 Task: Create in the project AgileRamp in Backlog an issue 'Create a new online platform for online coding courses with advanced coding challenges and coding contests features', assign it to team member softage.2@softage.net and change the status to IN PROGRESS. Create in the project AgileRamp in Backlog an issue 'Implement a new cloud-based procurement management system for a company with advanced procurement planning and purchasing features', assign it to team member softage.3@softage.net and change the status to IN PROGRESS
Action: Mouse moved to (218, 65)
Screenshot: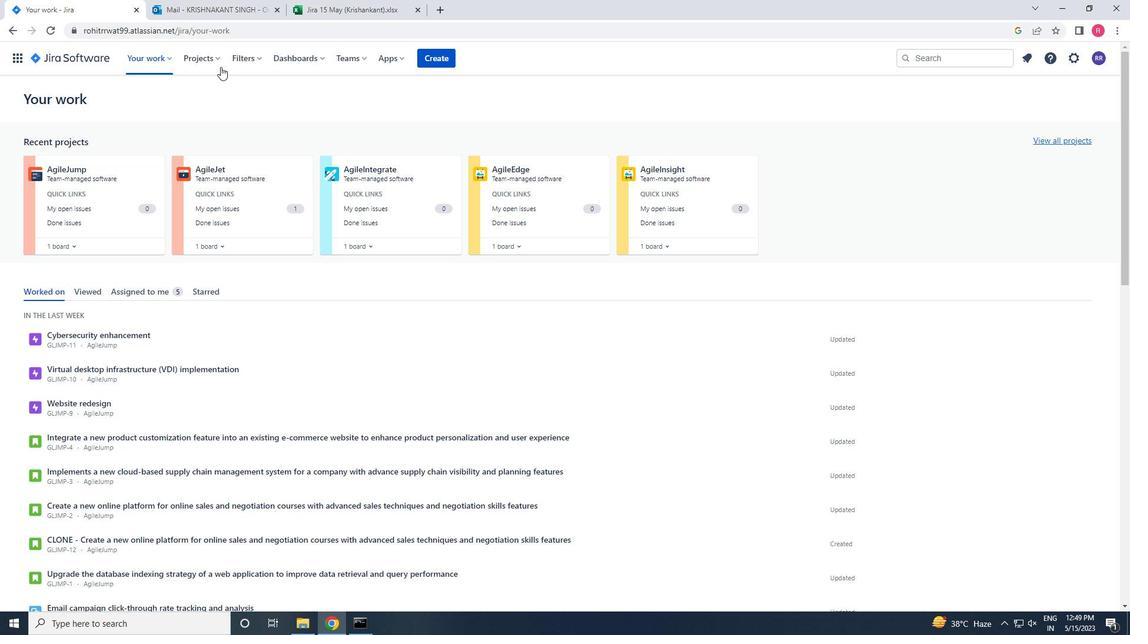 
Action: Mouse pressed left at (218, 65)
Screenshot: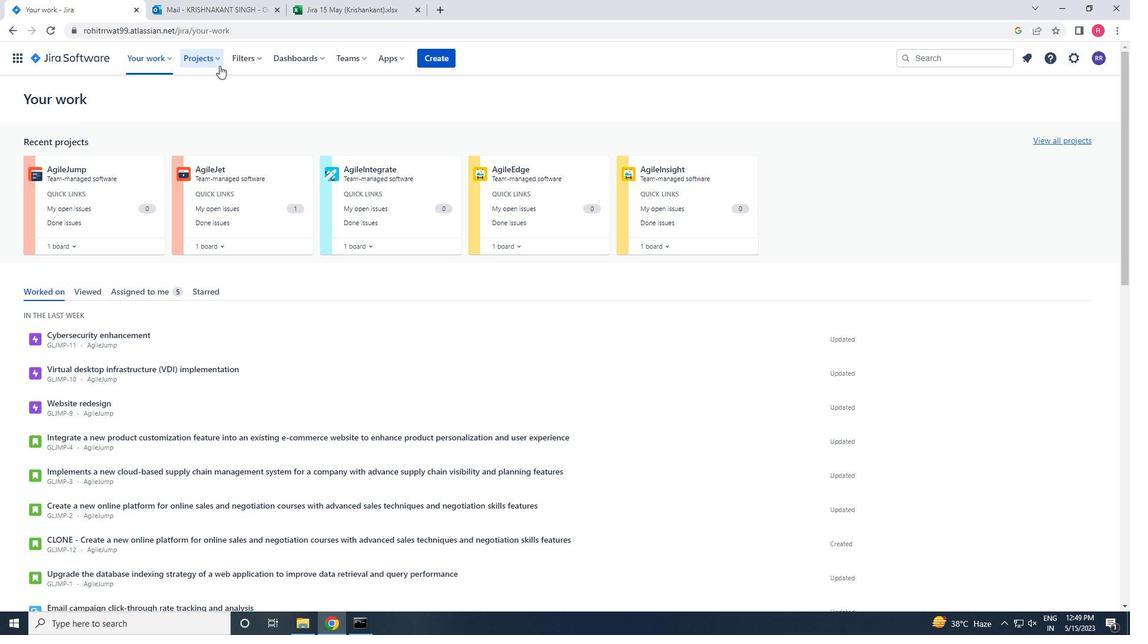 
Action: Mouse moved to (230, 105)
Screenshot: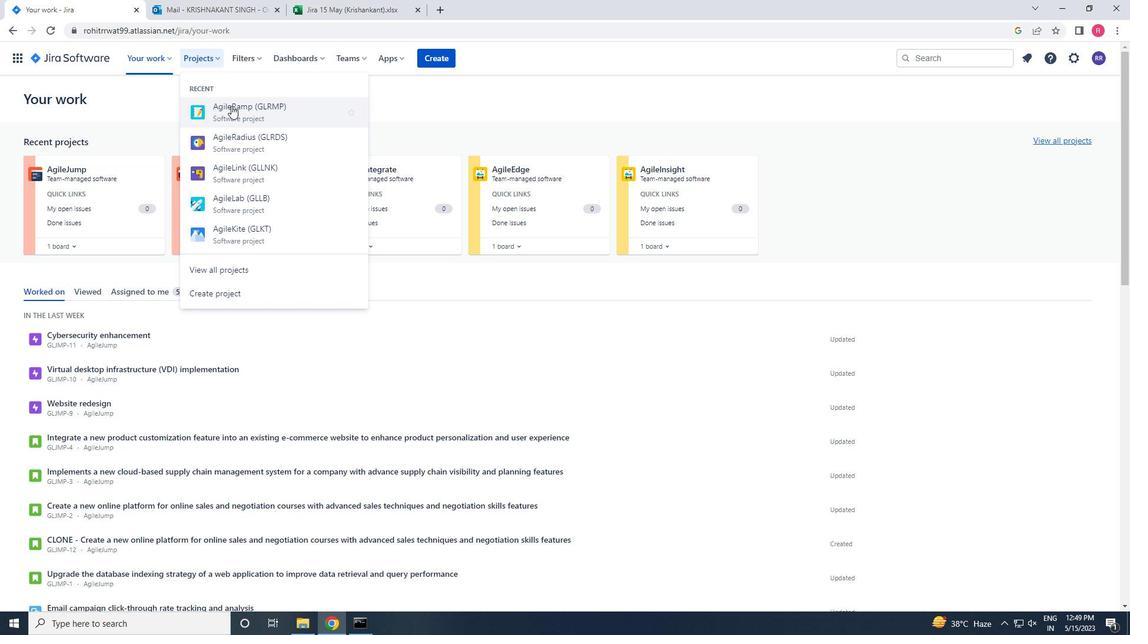 
Action: Mouse pressed left at (230, 105)
Screenshot: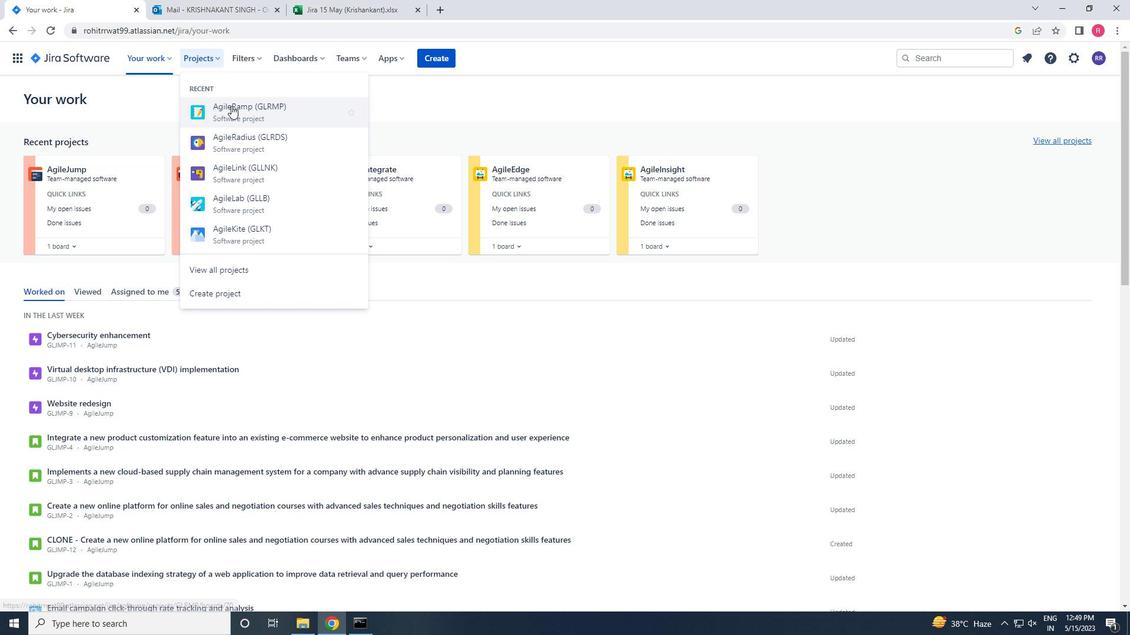 
Action: Mouse moved to (81, 186)
Screenshot: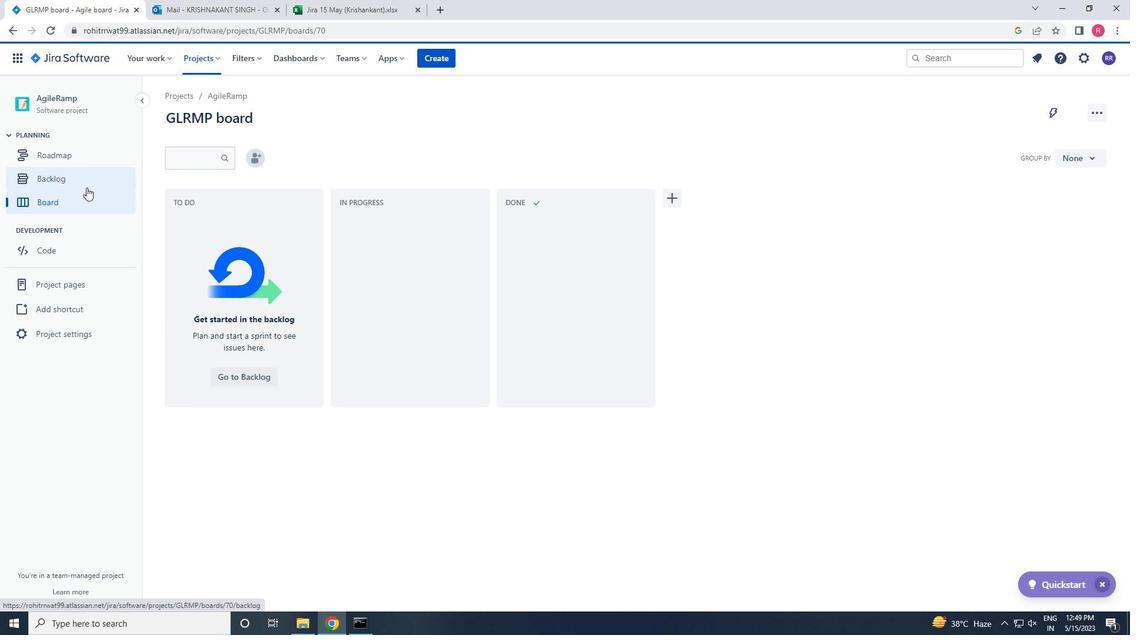 
Action: Mouse pressed left at (81, 186)
Screenshot: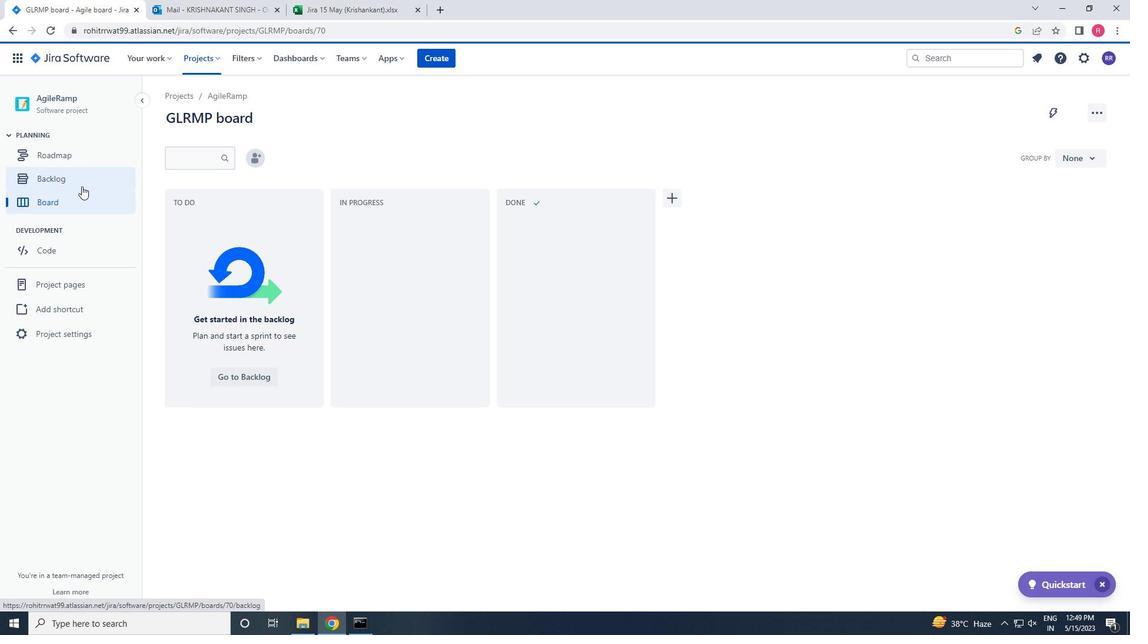 
Action: Mouse moved to (370, 441)
Screenshot: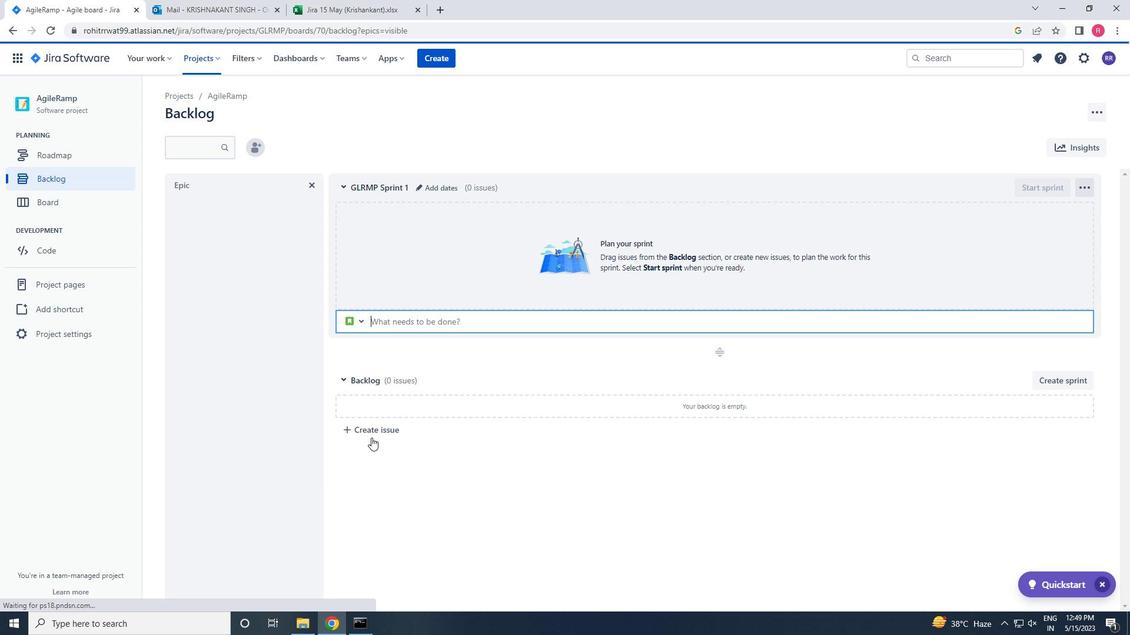 
Action: Mouse scrolled (370, 440) with delta (0, 0)
Screenshot: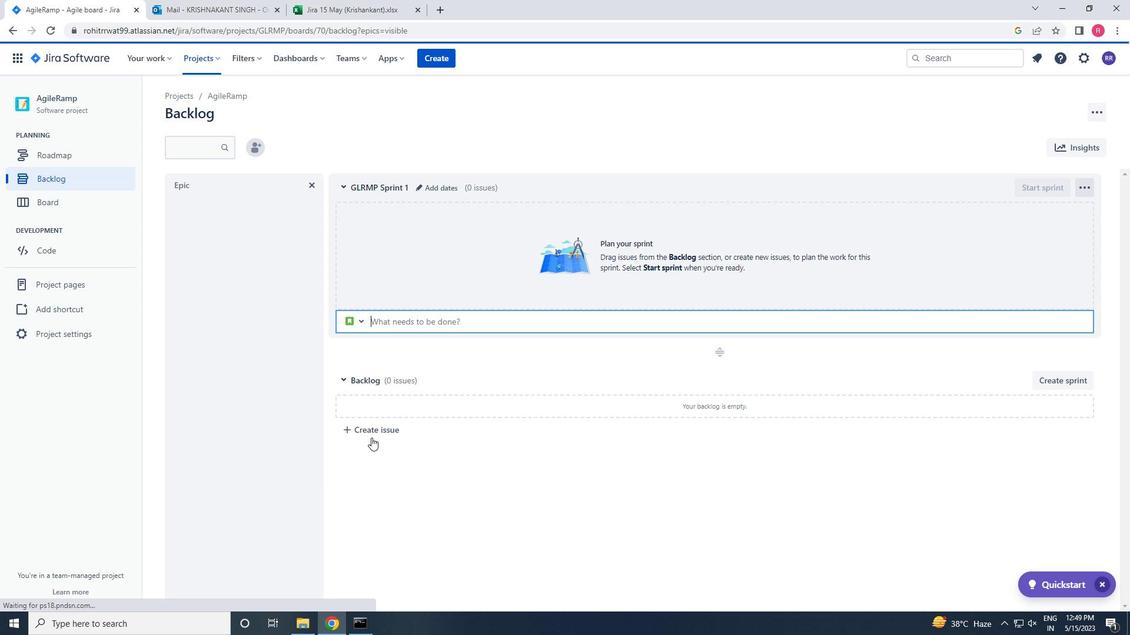 
Action: Mouse scrolled (370, 440) with delta (0, 0)
Screenshot: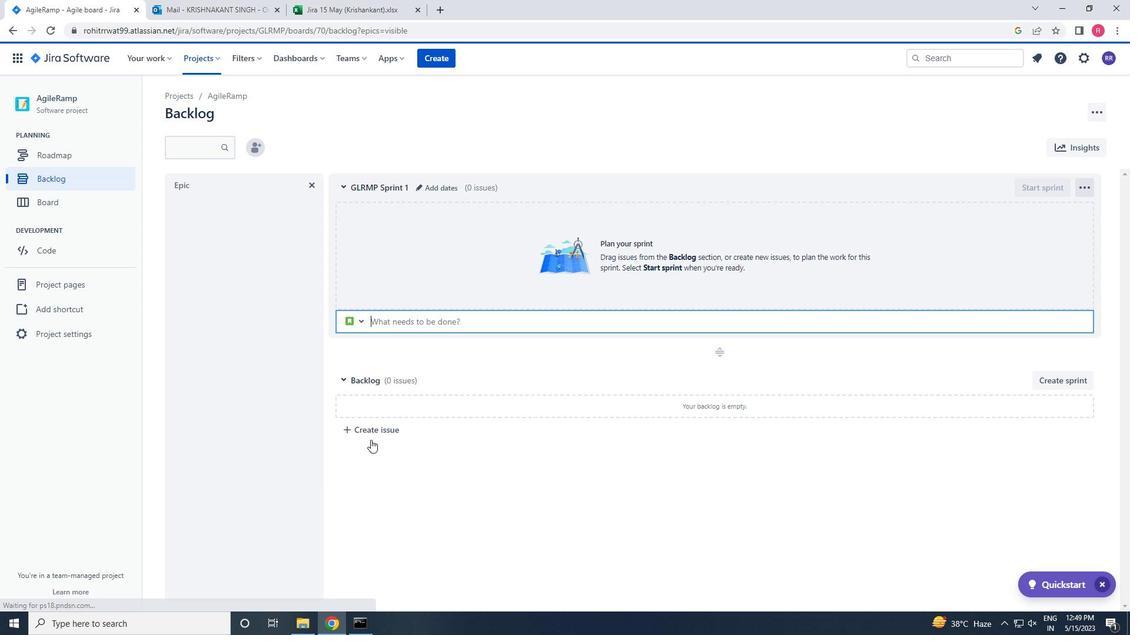 
Action: Mouse moved to (372, 429)
Screenshot: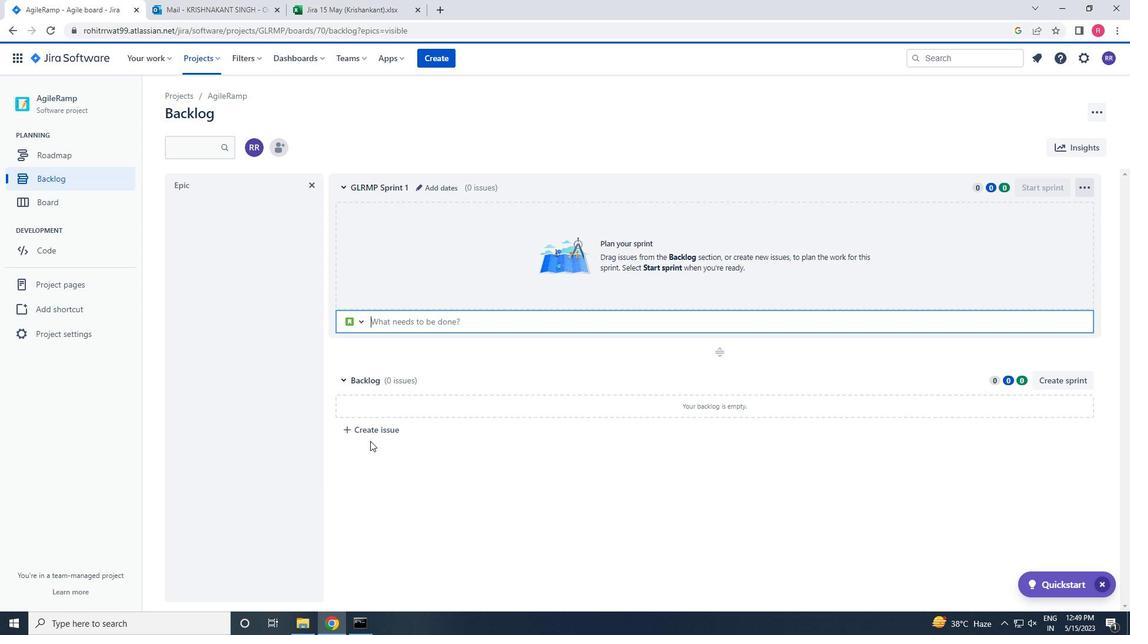 
Action: Mouse pressed left at (372, 429)
Screenshot: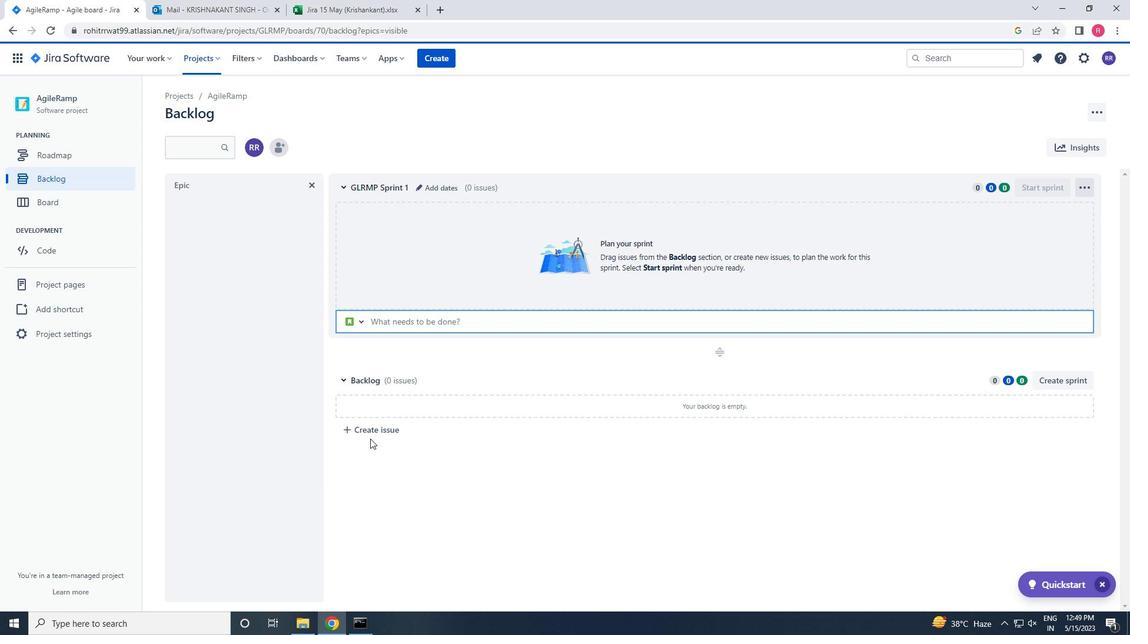 
Action: Key pressed <Key.shift>CREATE<Key.space><Key.space>A<Key.space>NEW<Key.space><Key.space>NLINE<Key.space><Key.space><Key.backspace><Key.backspace><Key.backspace><Key.backspace><Key.backspace><Key.backspace><Key.backspace>ONLINE<Key.space>PLATFORM<Key.space>FOR<Key.space><Key.space>NLIN<Key.space><Key.backspace><Key.backspace><Key.backspace><Key.backspace><Key.backspace><Key.backspace><Key.backspace><Key.space>ONLINE<Key.space>CODING<Key.space>COURES<Key.backspace><Key.backspace>SES<Key.space><Key.space>WITH<Key.space>ADVANCED<Key.space><Key.space>CODING<Key.space>CHALLENGEGES<Key.space><Key.left><Key.left><Key.left><Key.left><Key.left><Key.left><Key.left><Key.left><Key.left><Key.right><Key.right><Key.right><Key.right><Key.right><Key.backspace><Key.backspace><Key.right><Key.right><Key.right><Key.right><Key.right><Key.right><Key.right><Key.right><Key.right>AND<Key.space>CODING<Key.space>CONTESTS<Key.enter>
Screenshot: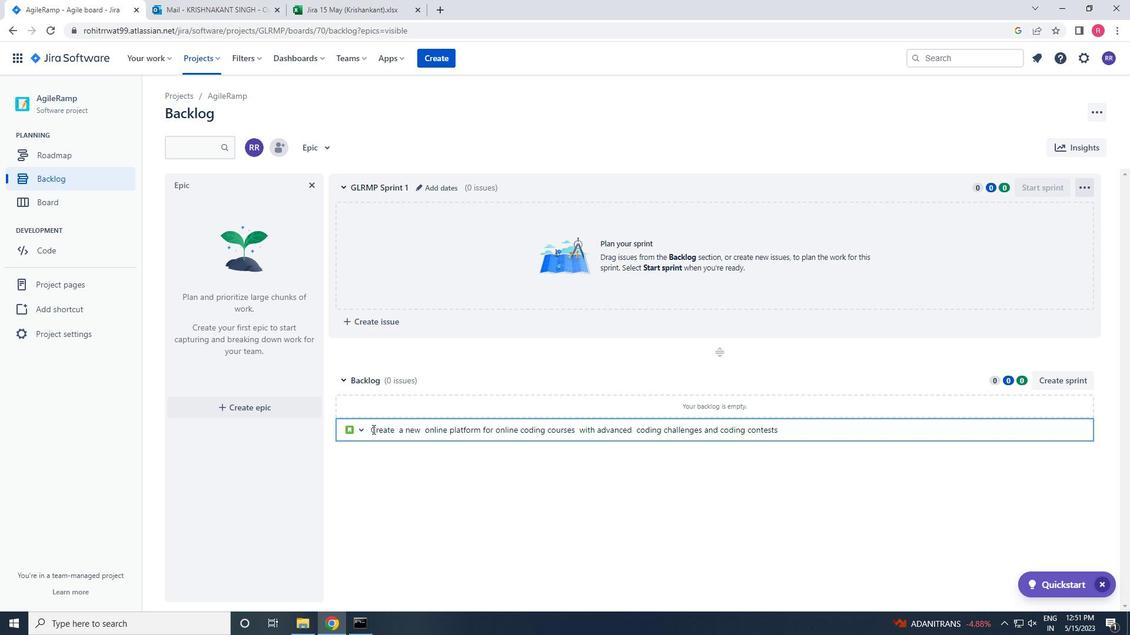 
Action: Mouse moved to (807, 408)
Screenshot: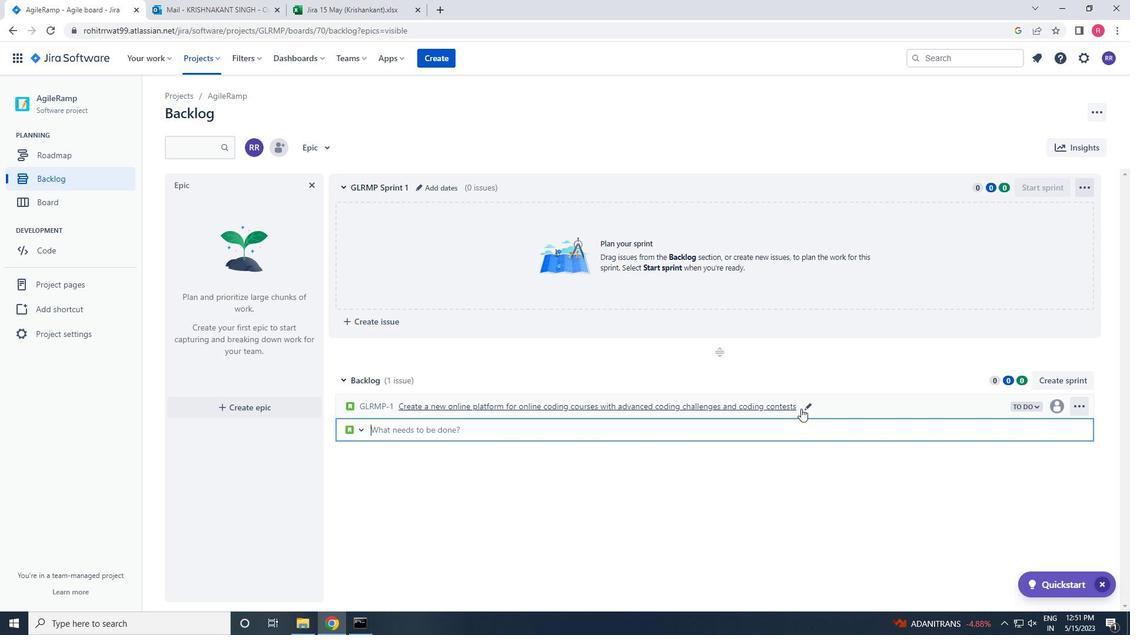 
Action: Mouse pressed left at (807, 408)
Screenshot: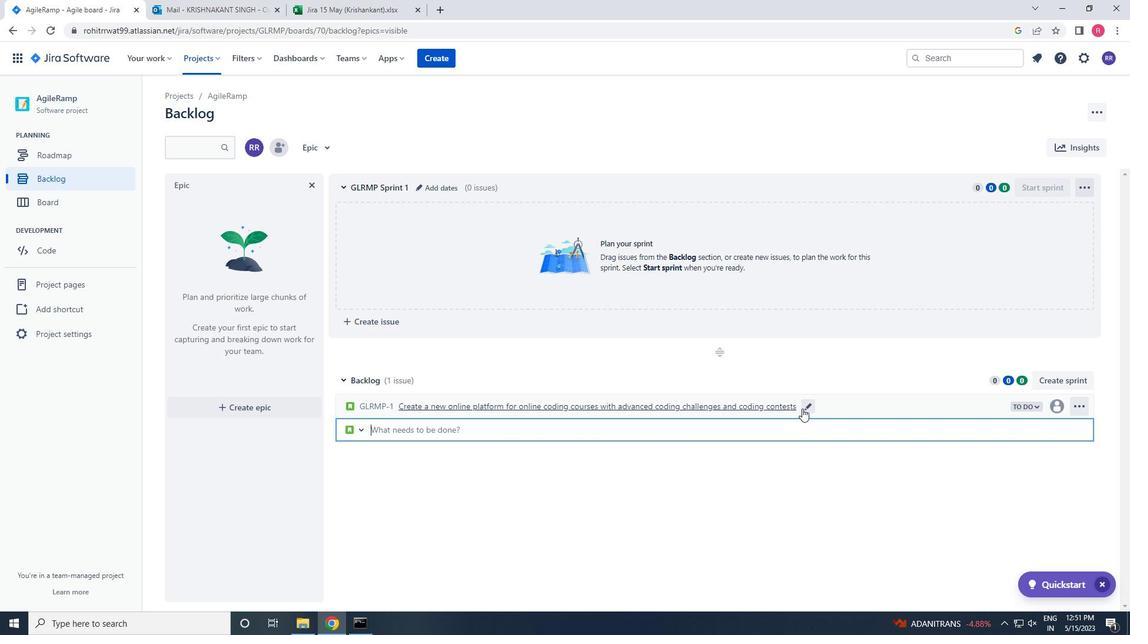 
Action: Mouse pressed left at (807, 408)
Screenshot: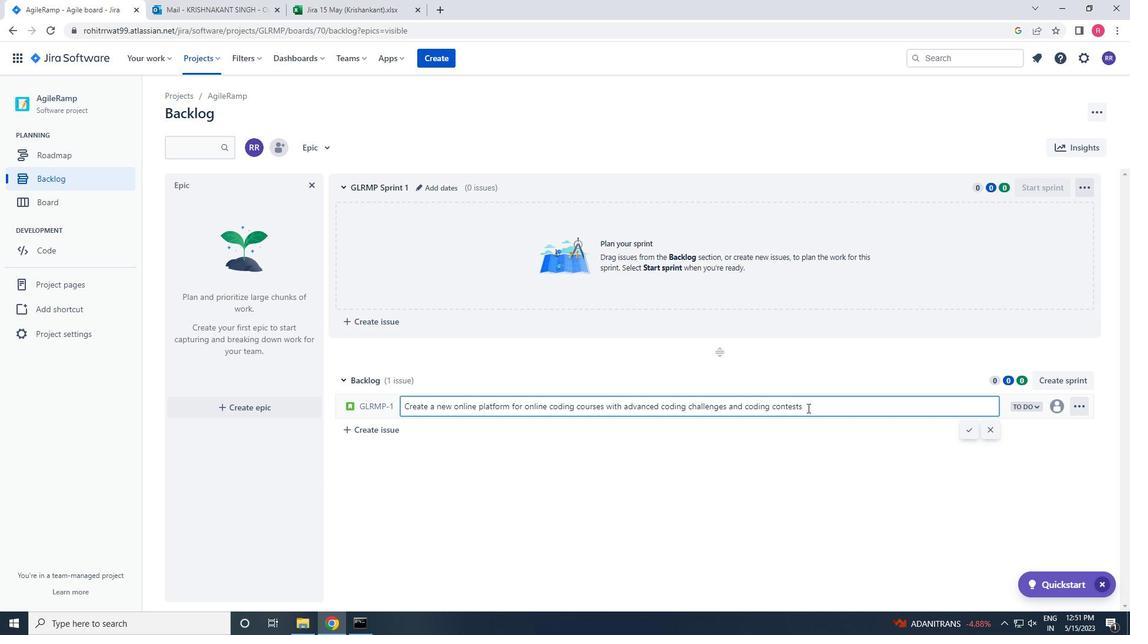 
Action: Key pressed <Key.space>FEATUES<Key.space><Key.left><Key.left><Key.left><Key.left><Key.left><Key.right><Key.right>R<Key.enter>
Screenshot: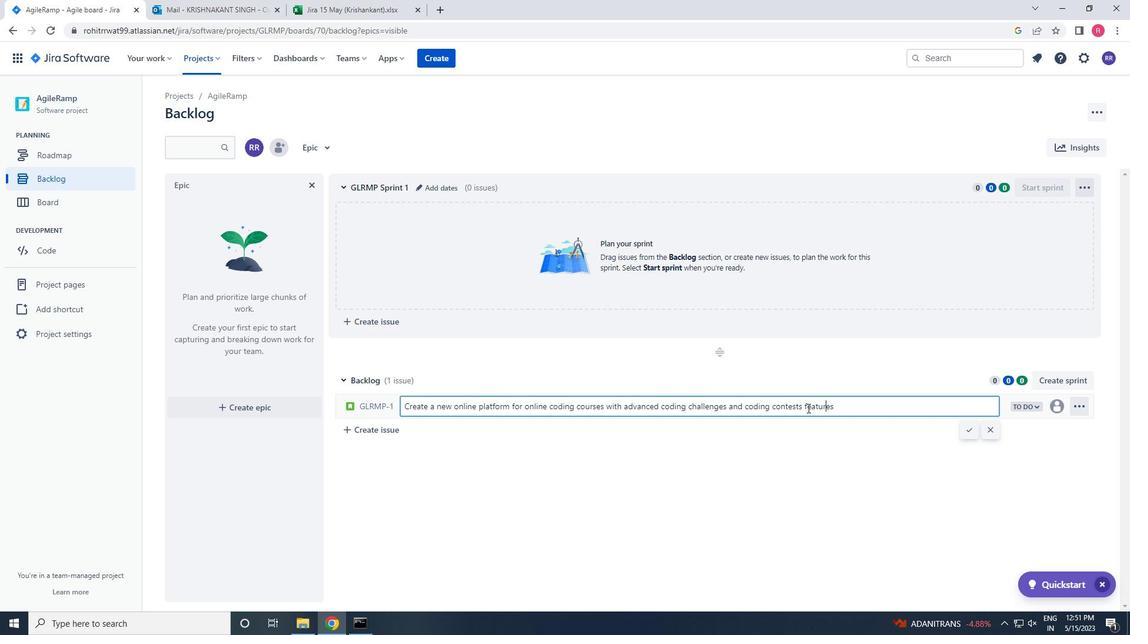 
Action: Mouse moved to (1053, 410)
Screenshot: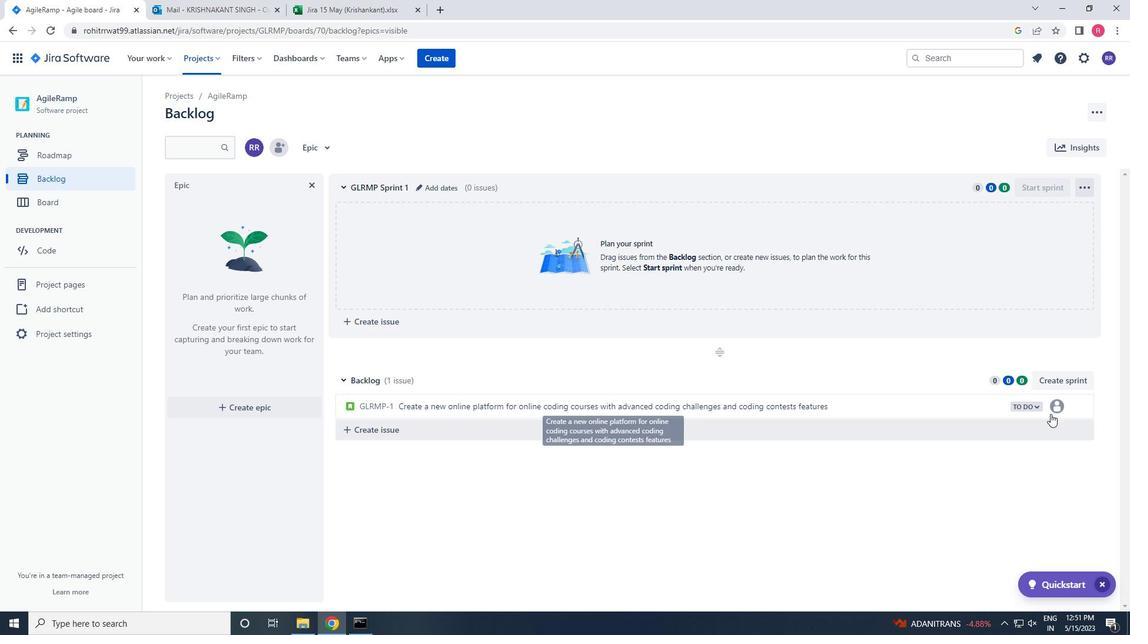 
Action: Mouse pressed left at (1053, 410)
Screenshot: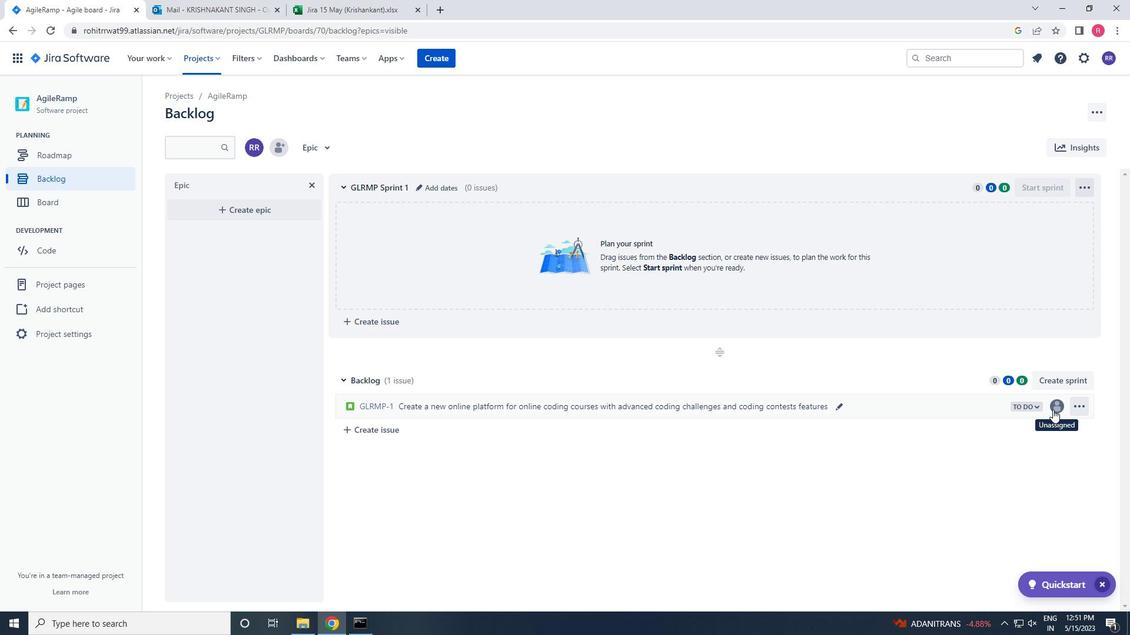 
Action: Key pressed SOFTAGE.2<Key.shift>@SOFTAGE.NET
Screenshot: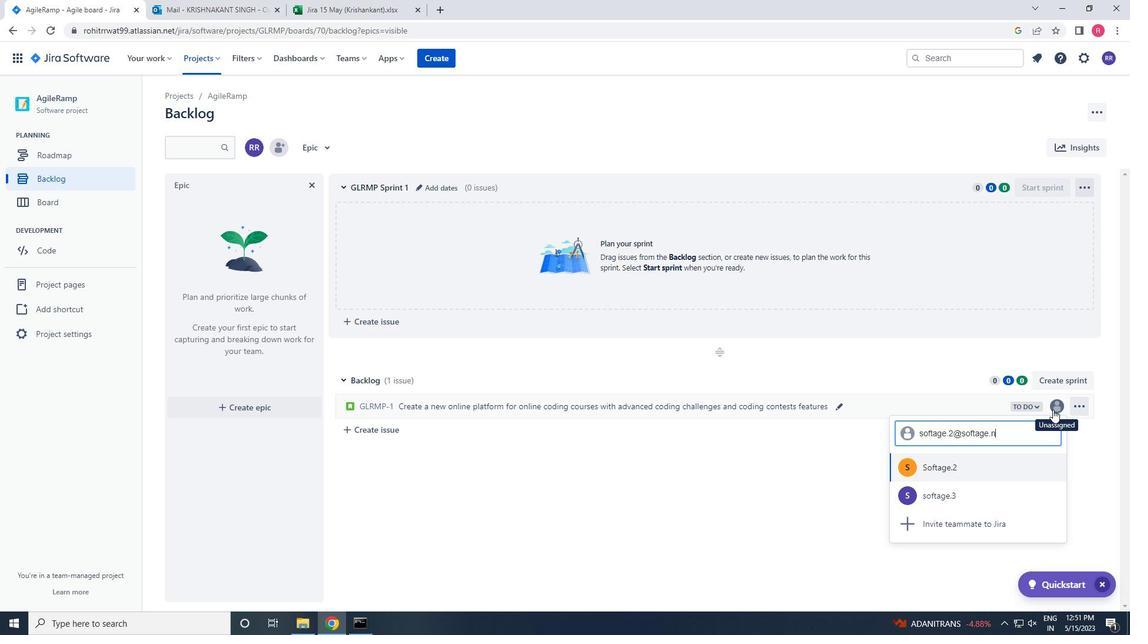 
Action: Mouse moved to (963, 466)
Screenshot: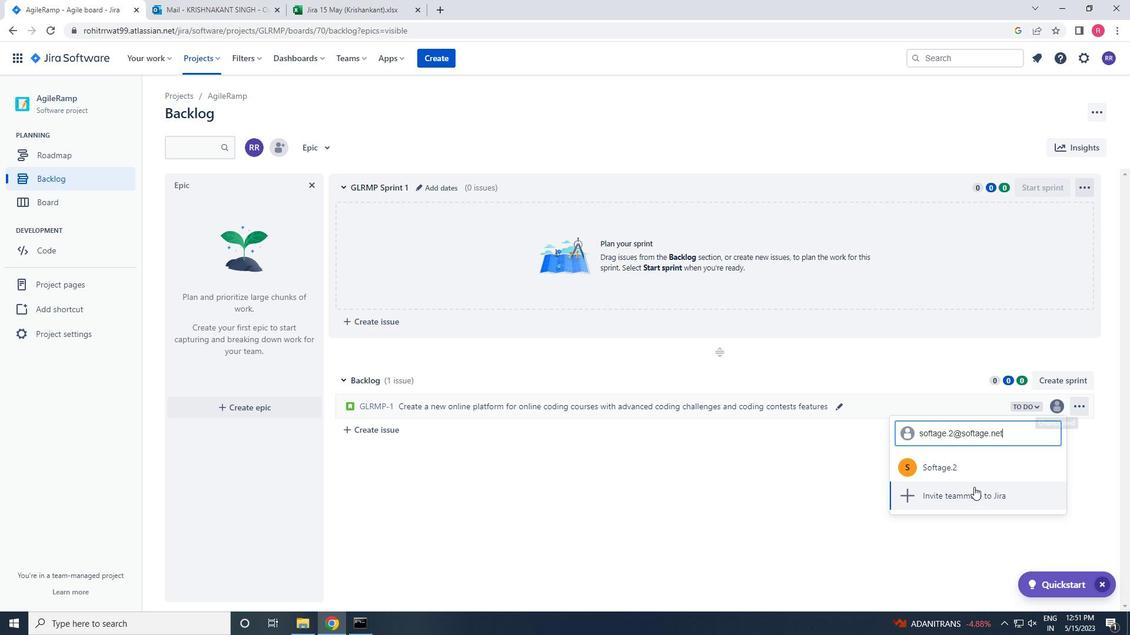 
Action: Mouse pressed left at (963, 466)
Screenshot: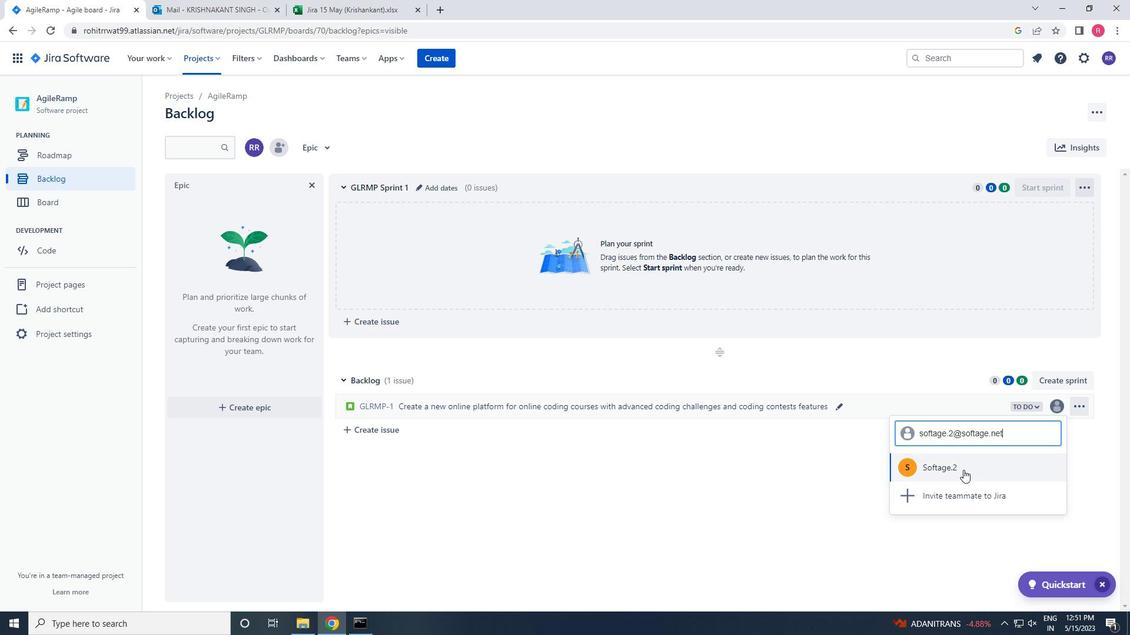
Action: Mouse moved to (1015, 407)
Screenshot: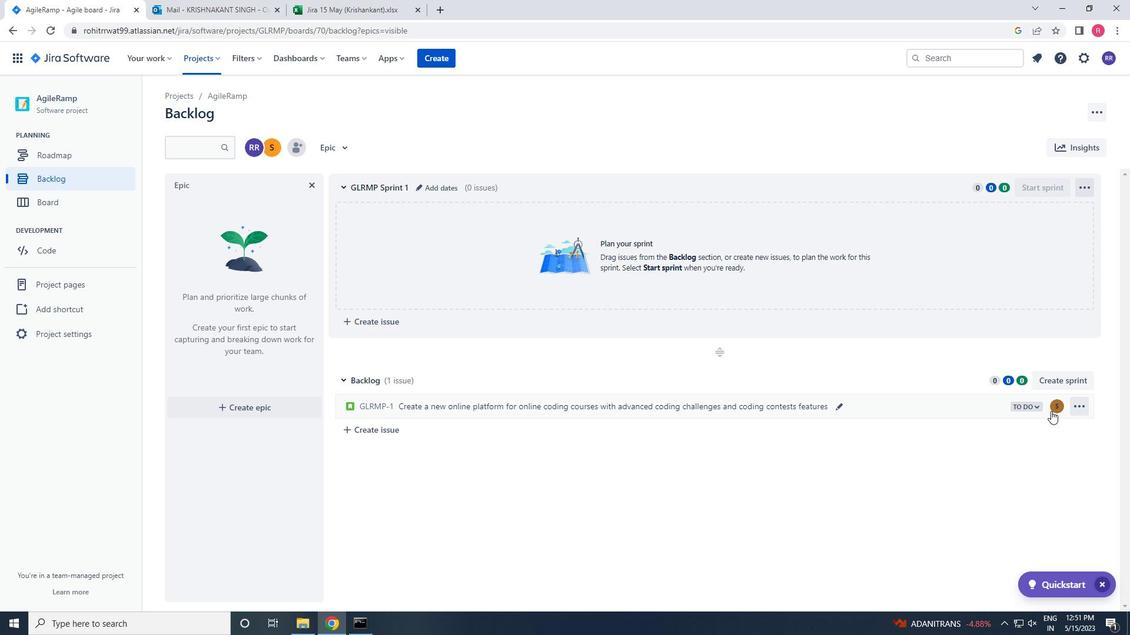 
Action: Mouse pressed left at (1015, 407)
Screenshot: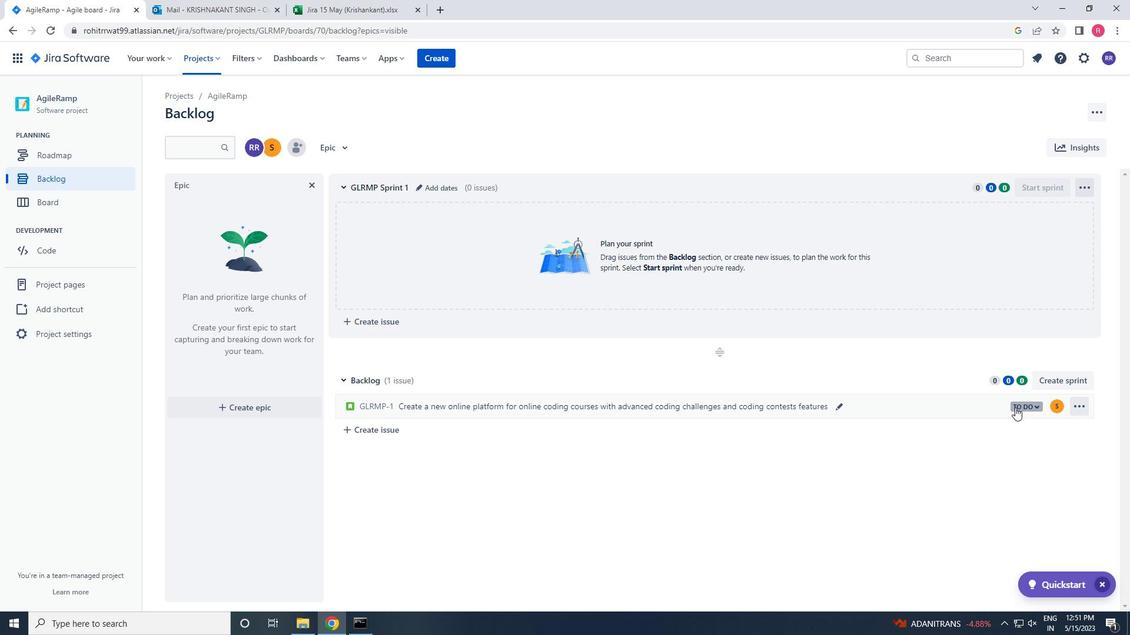 
Action: Mouse moved to (956, 432)
Screenshot: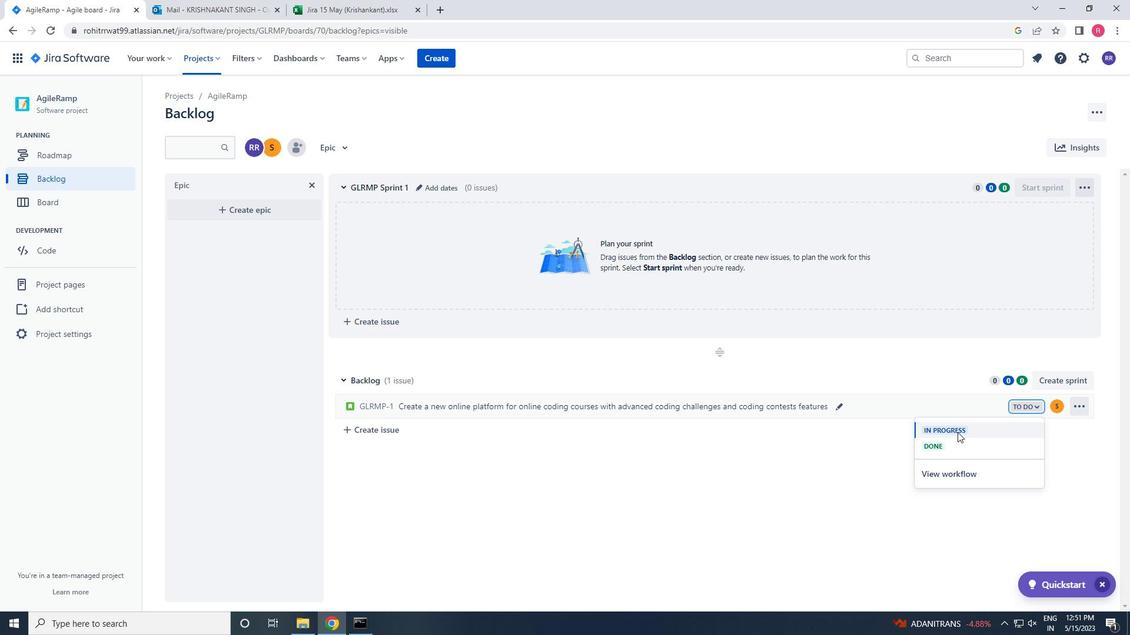 
Action: Mouse pressed left at (956, 432)
Screenshot: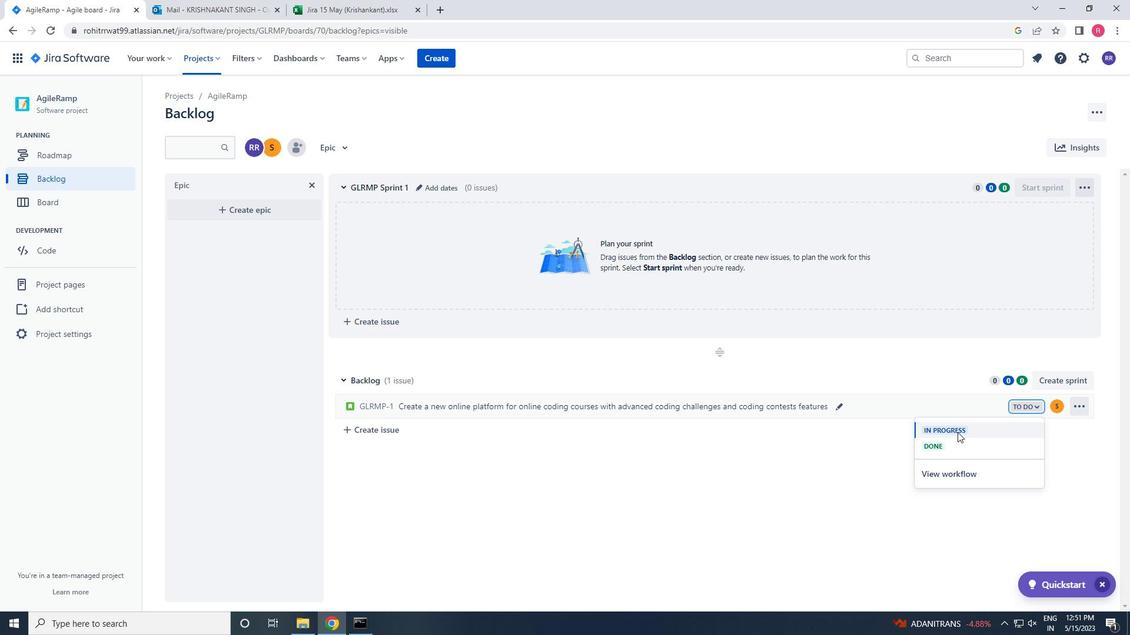 
Action: Mouse moved to (373, 430)
Screenshot: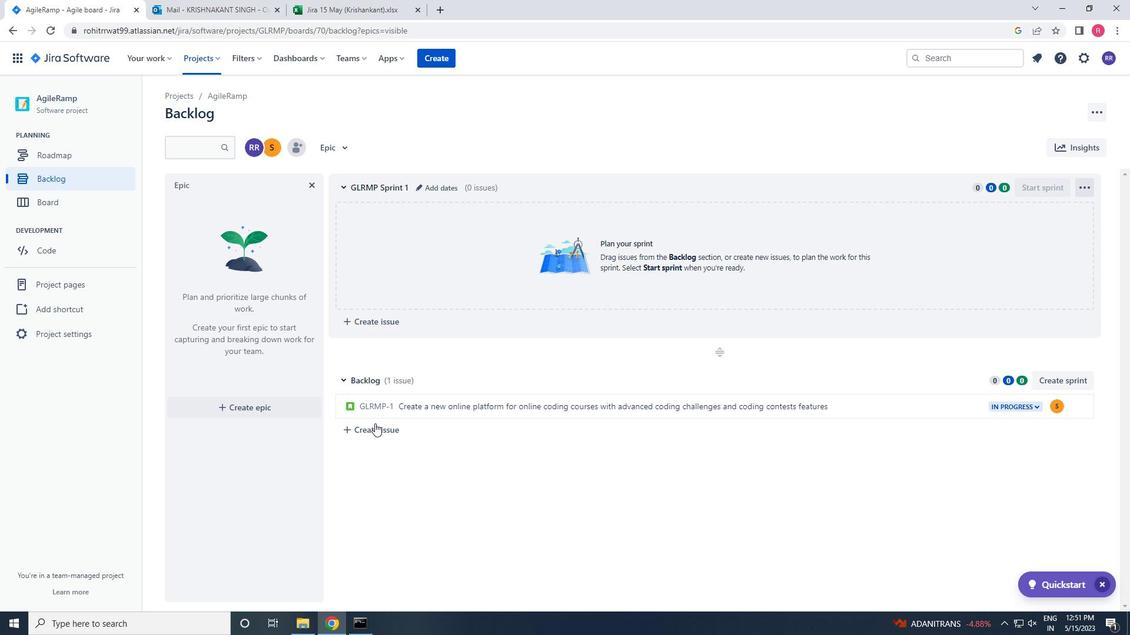 
Action: Mouse pressed left at (373, 430)
Screenshot: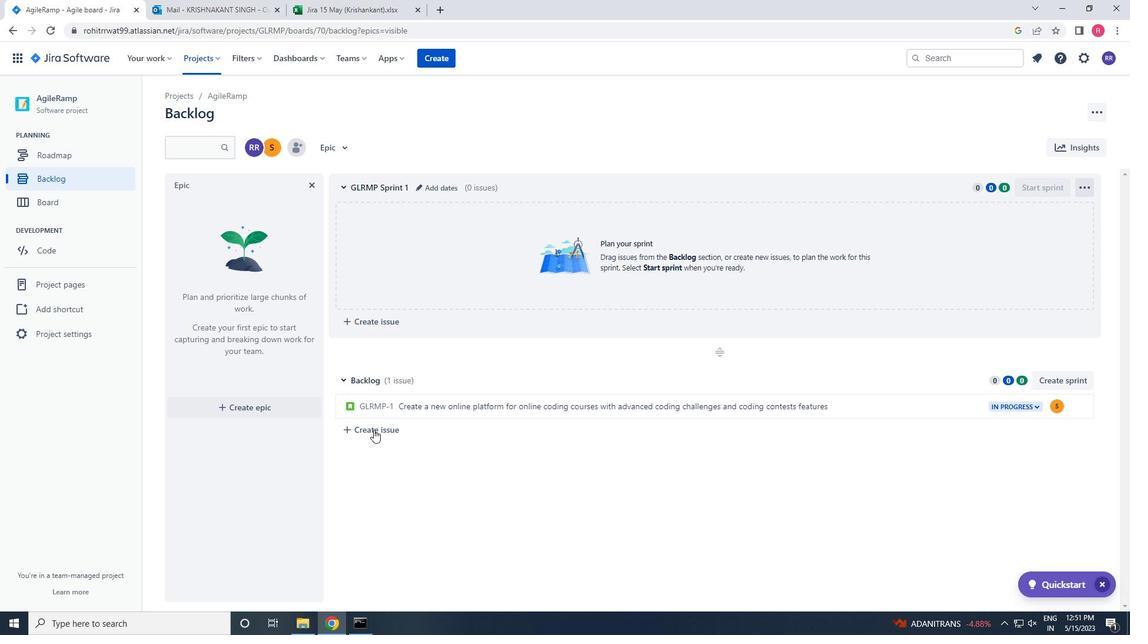 
Action: Key pressed <Key.shift_r>IMPLEMENT<Key.space>A<Key.space>NEW<Key.space>CLOUD<Key.space><Key.space><Key.backspace>0BASED<Key.space>PROCUREMENT<Key.space>,<Key.backspace>MANAGEMENT<Key.space>SYSTEM<Key.space><Key.space>DOR<Key.space><Key.space>A<Key.space>COMPANY<Key.space><Key.left><Key.left><Key.left><Key.left><Key.left><Key.left><Key.left><Key.left><Key.left><Key.left><Key.left><Key.left><Key.left><Key.left><Key.backspace>F<Key.right><Key.right><Key.right><Key.right><Key.right><Key.right><Key.right><Key.right><Key.right><Key.right><Key.right><Key.right><Key.right><Key.right><Key.right><Key.right>WITH<Key.space>ADVANCED<Key.space>PROCUREMENT<Key.space>PLAMM<Key.backspace><Key.backspace>NNING<Key.space>AND<Key.space>PURCHASING<Key.space>FEATURES<Key.enter>
Screenshot: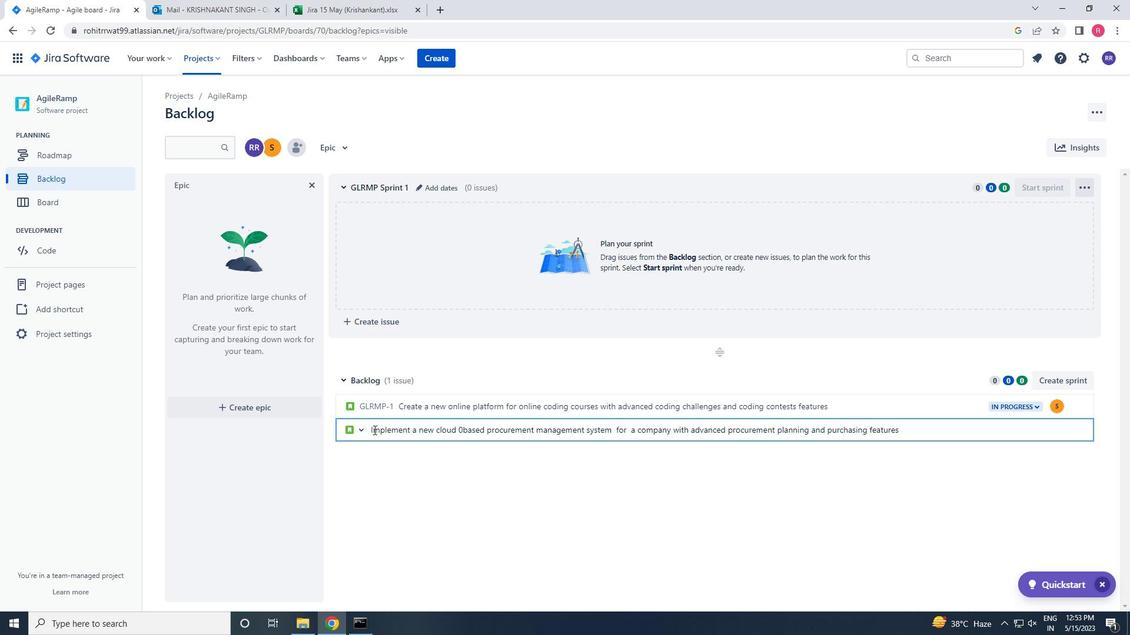 
Action: Mouse moved to (1056, 433)
Screenshot: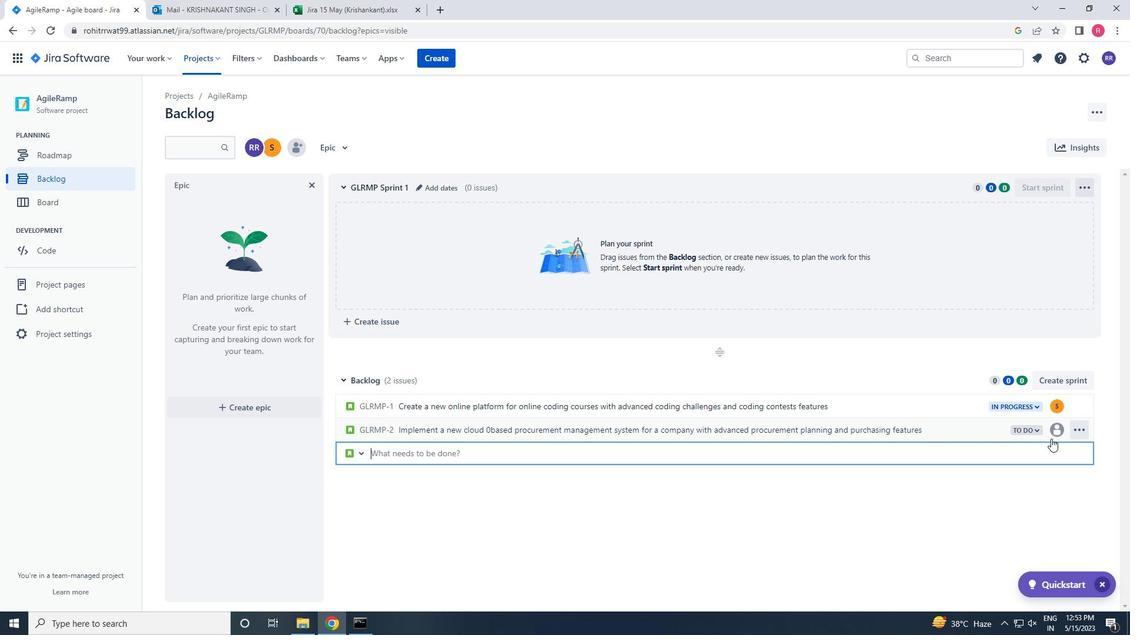
Action: Mouse pressed left at (1056, 433)
Screenshot: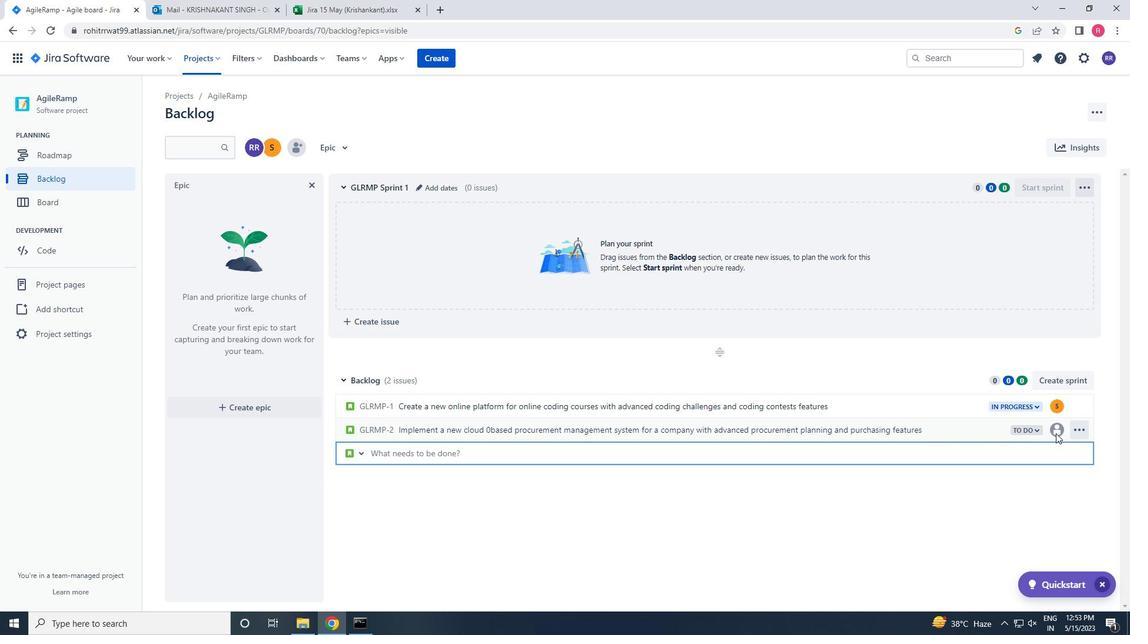 
Action: Mouse moved to (1056, 433)
Screenshot: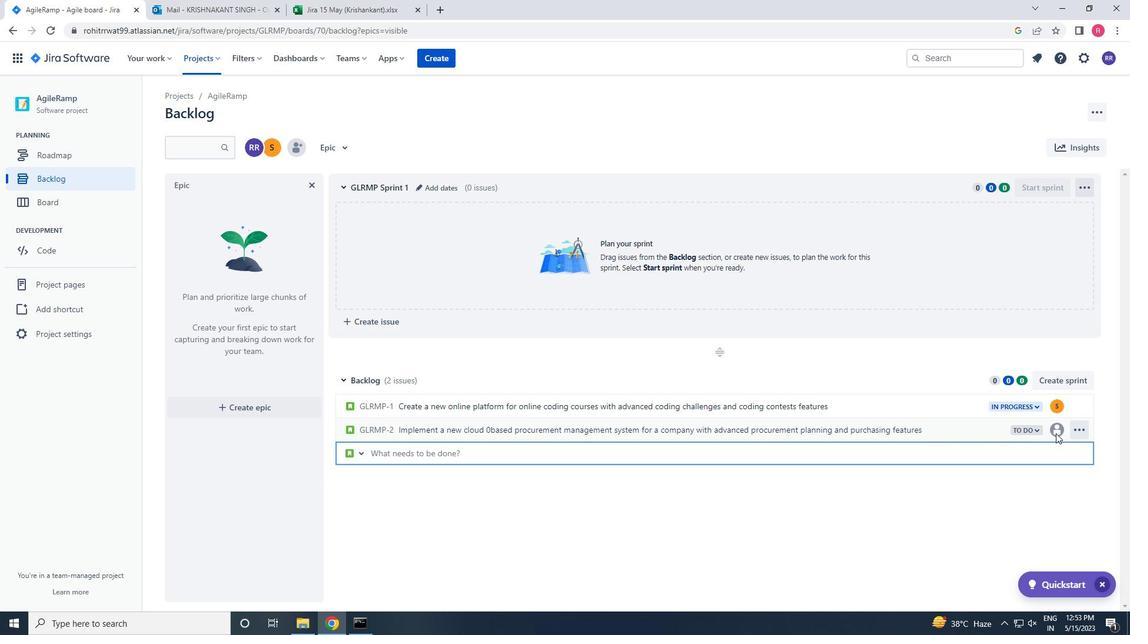 
Action: Mouse pressed left at (1056, 433)
Screenshot: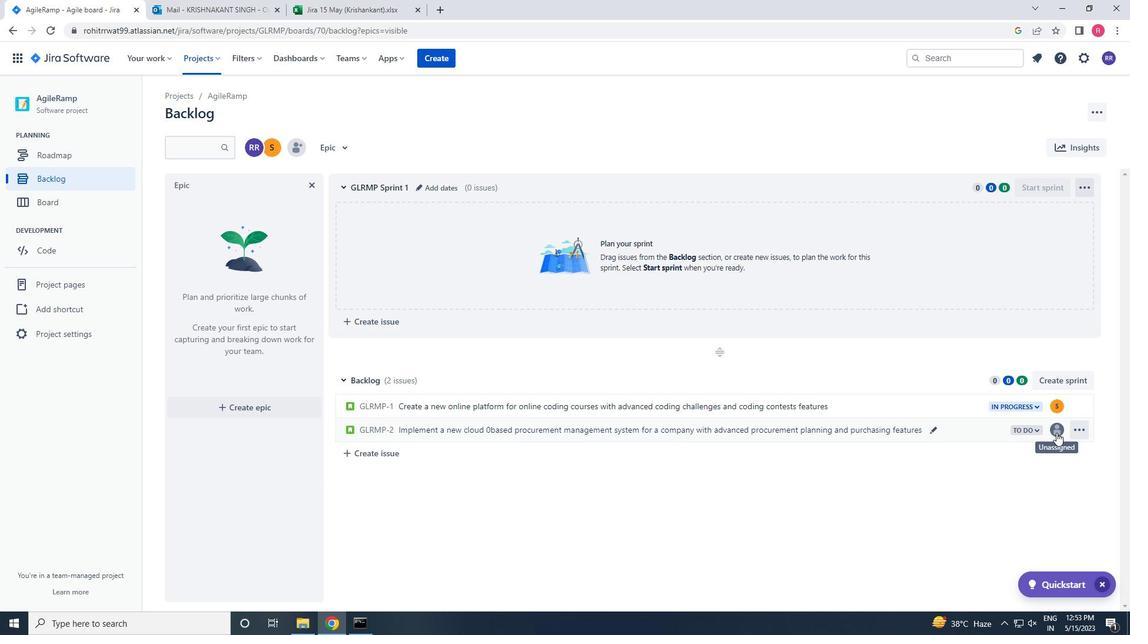 
Action: Key pressed SOFTAGE.3<Key.shift><Key.shift><Key.shift><Key.shift><Key.shift><Key.shift>@SOFTAGE.NET
Screenshot: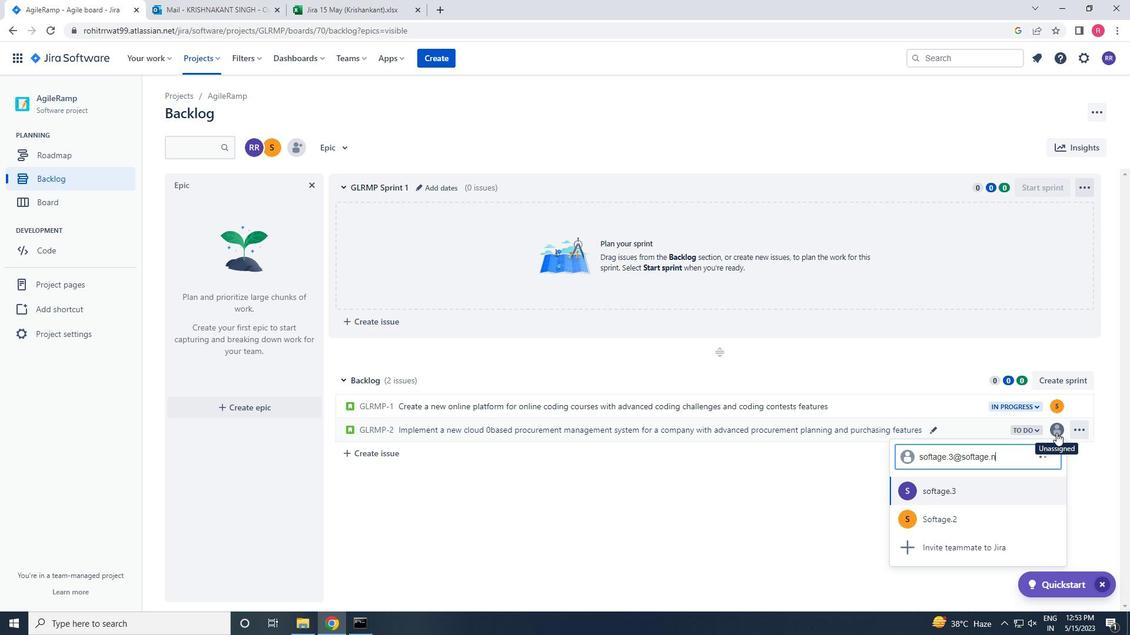 
Action: Mouse moved to (975, 488)
Screenshot: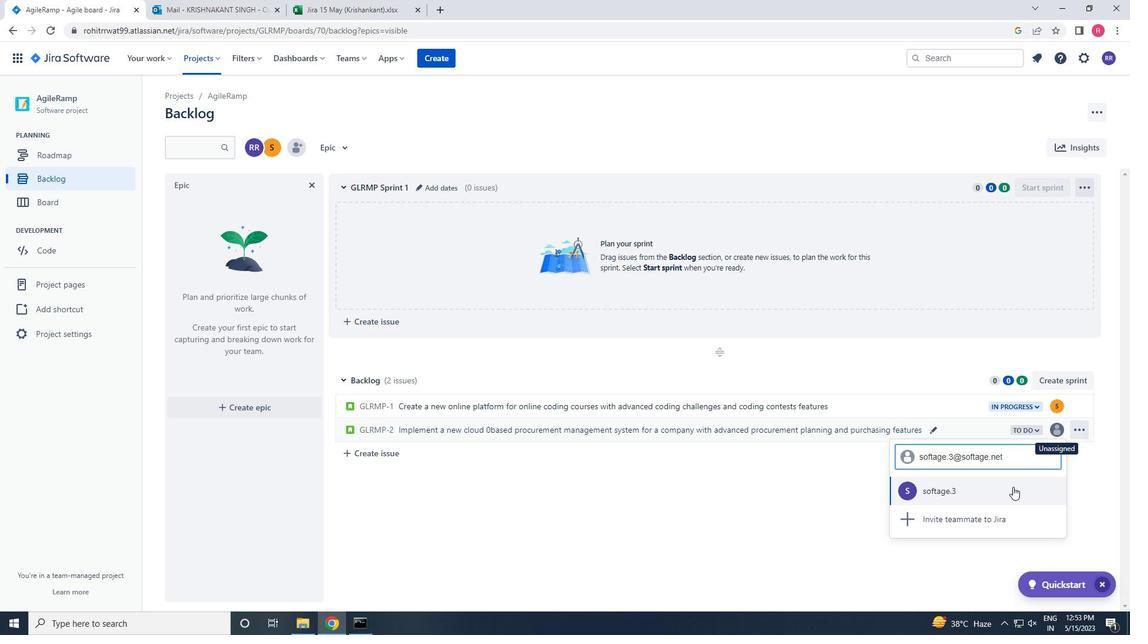 
Action: Mouse pressed left at (975, 488)
Screenshot: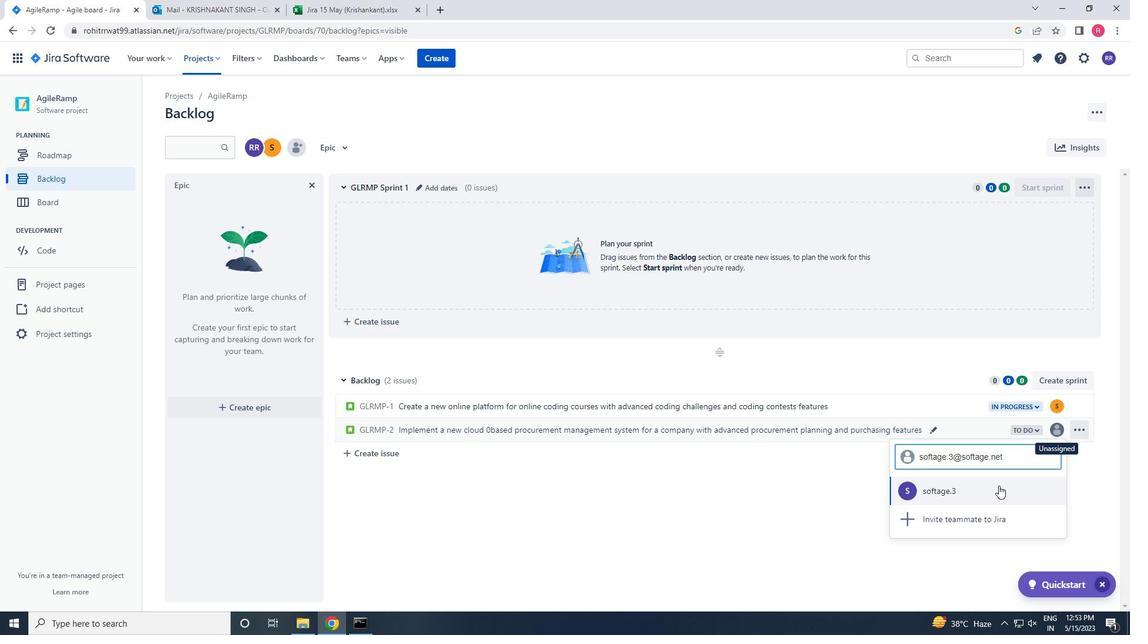 
Action: Mouse moved to (1022, 427)
Screenshot: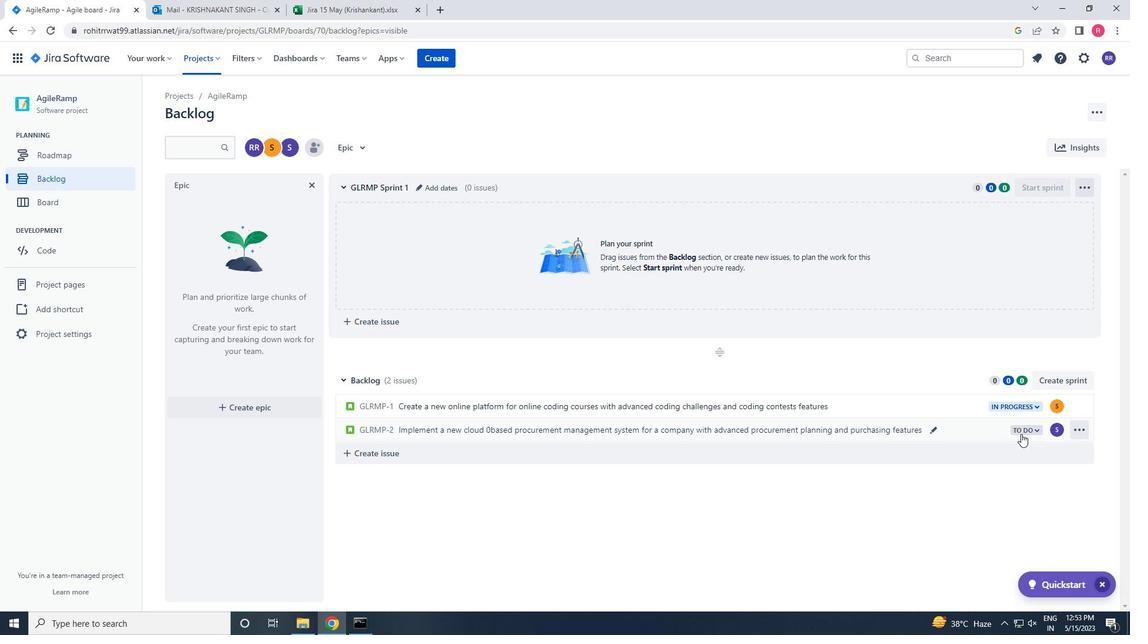 
Action: Mouse pressed left at (1022, 427)
Screenshot: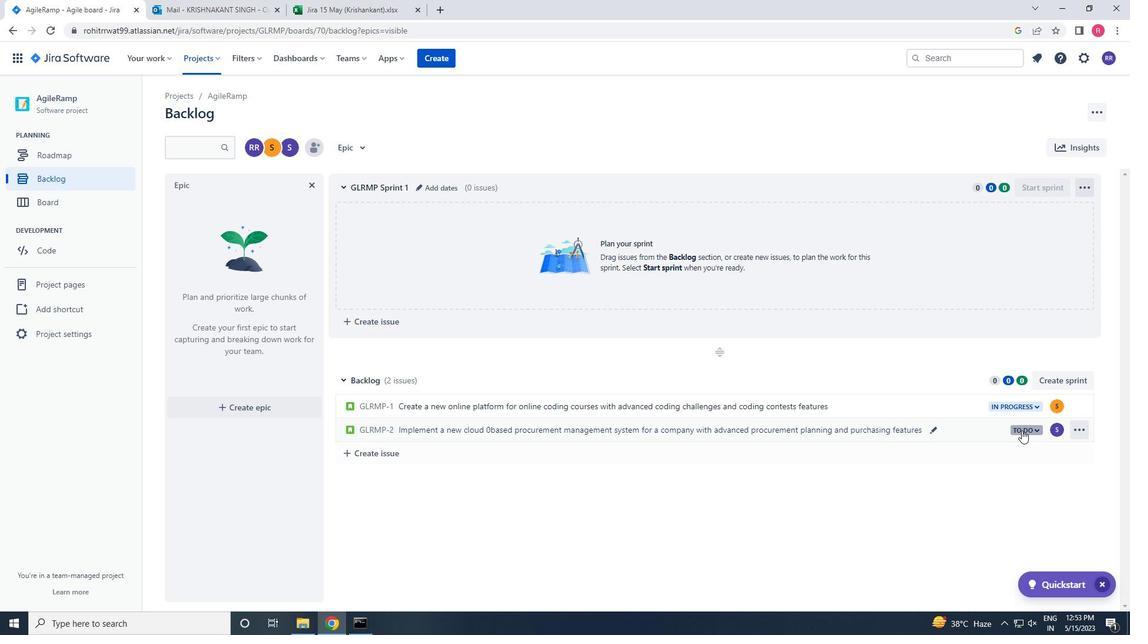 
Action: Mouse moved to (948, 454)
Screenshot: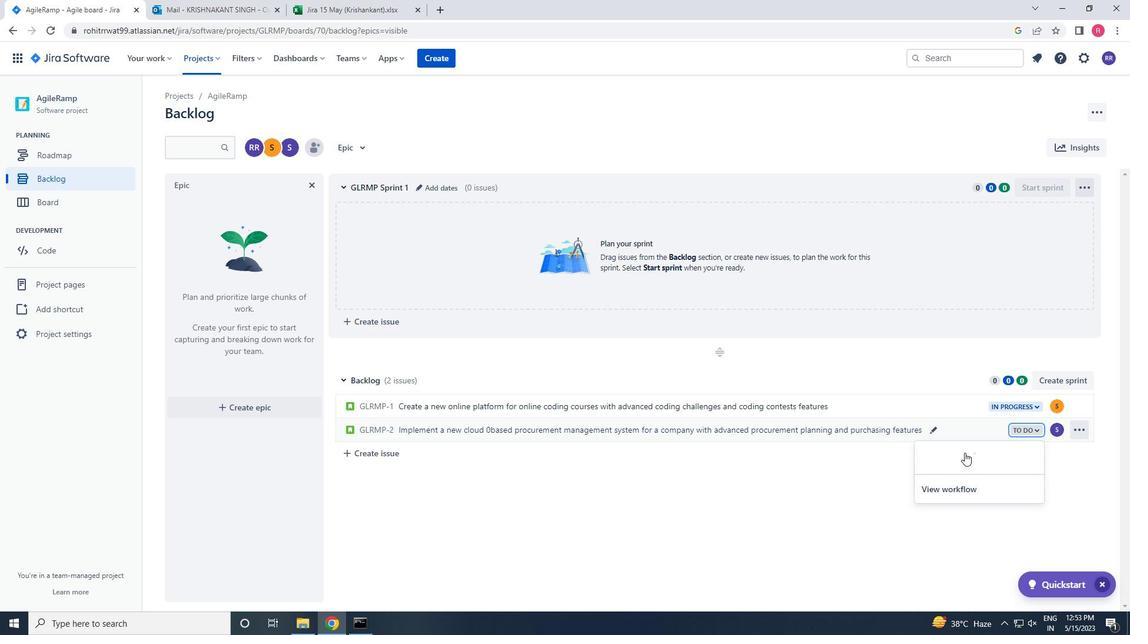 
Action: Mouse pressed left at (948, 454)
Screenshot: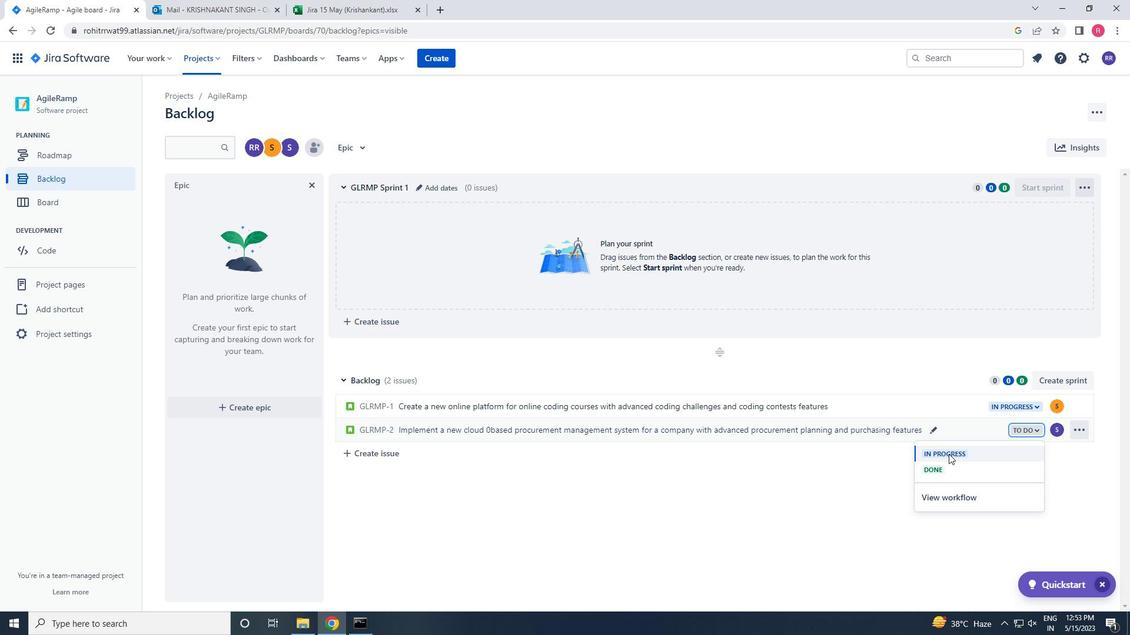 
Action: Mouse moved to (336, 230)
Screenshot: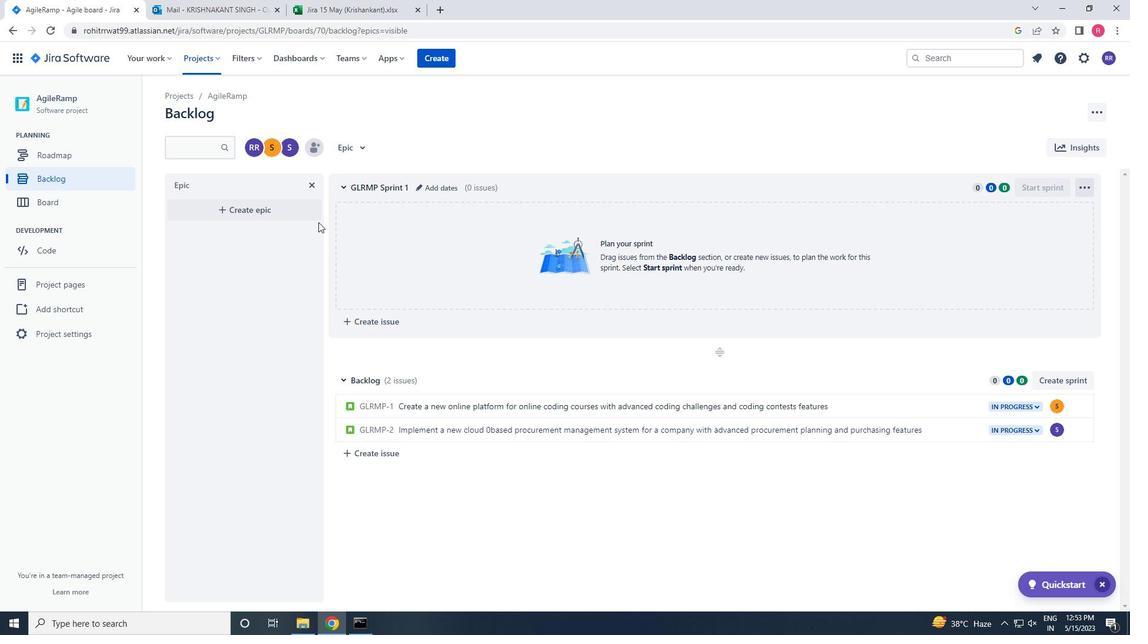 
